 Task: Set up and use a custom snippet for frequently used HTML structures.
Action: Mouse moved to (321, 284)
Screenshot: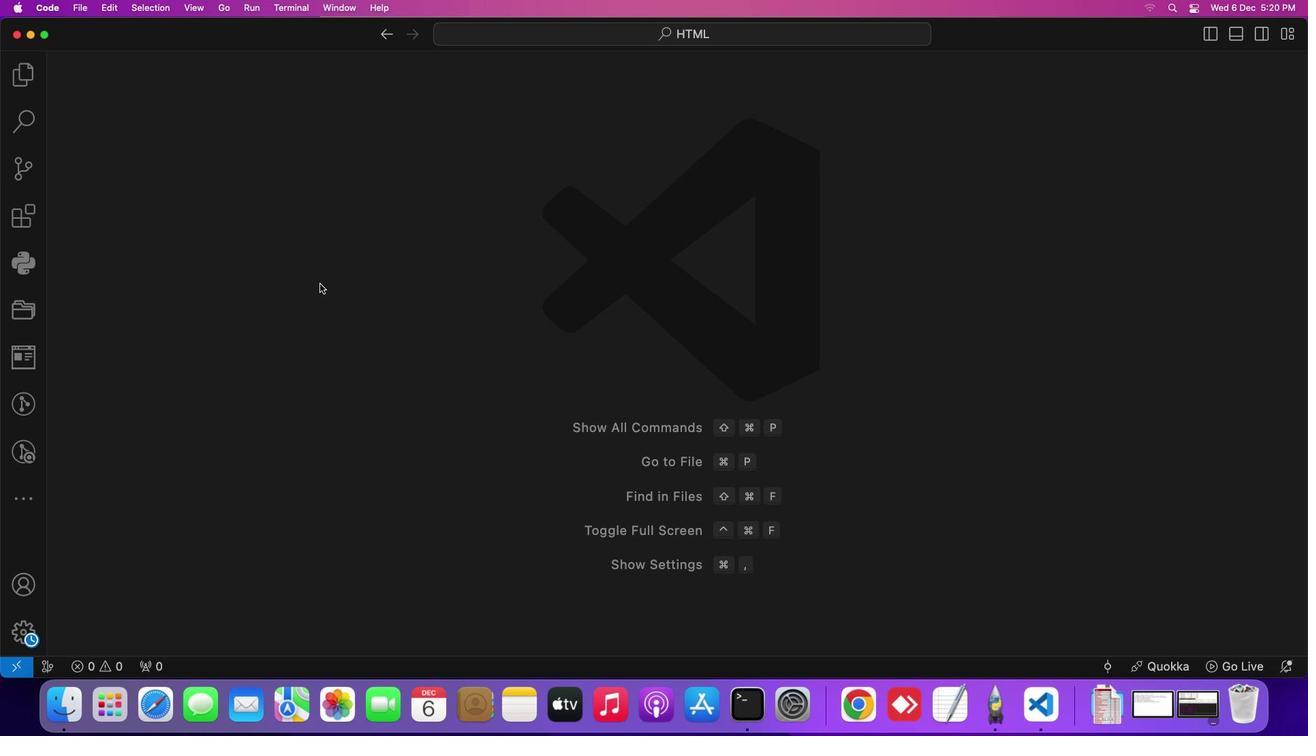 
Action: Mouse pressed left at (321, 284)
Screenshot: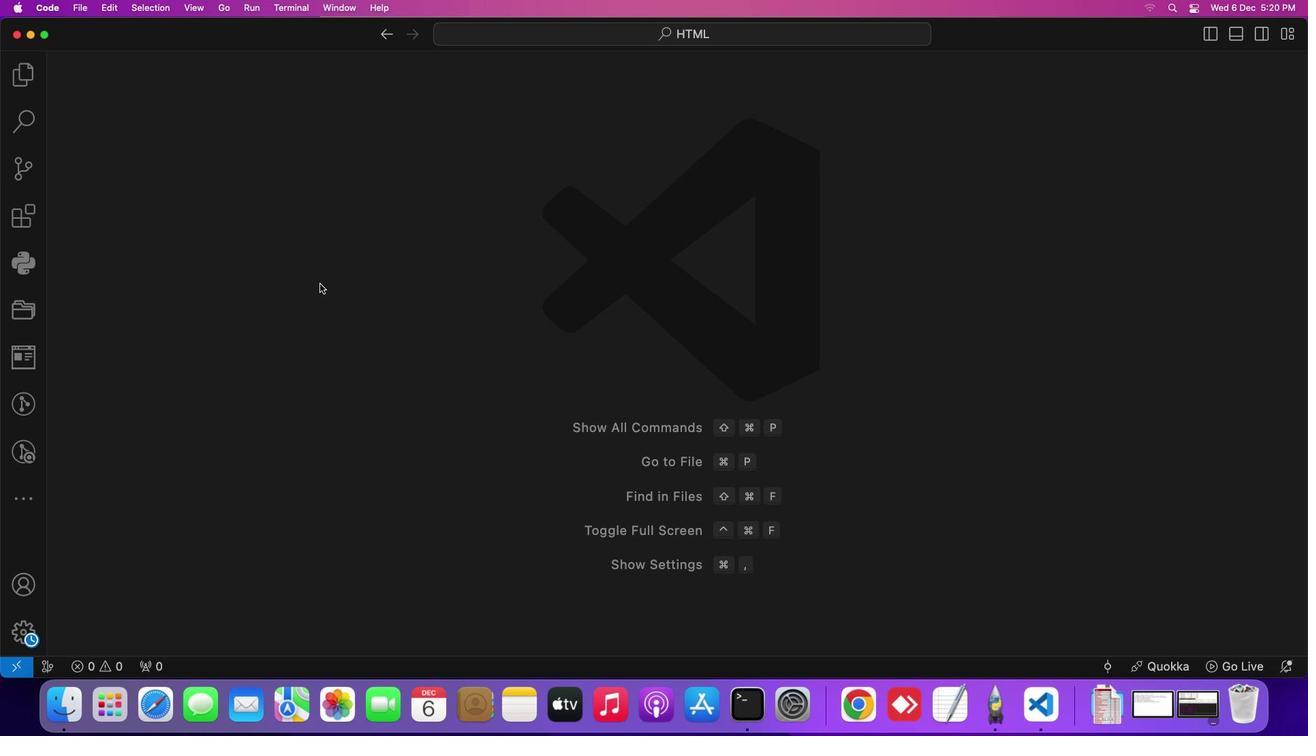 
Action: Mouse moved to (1199, 710)
Screenshot: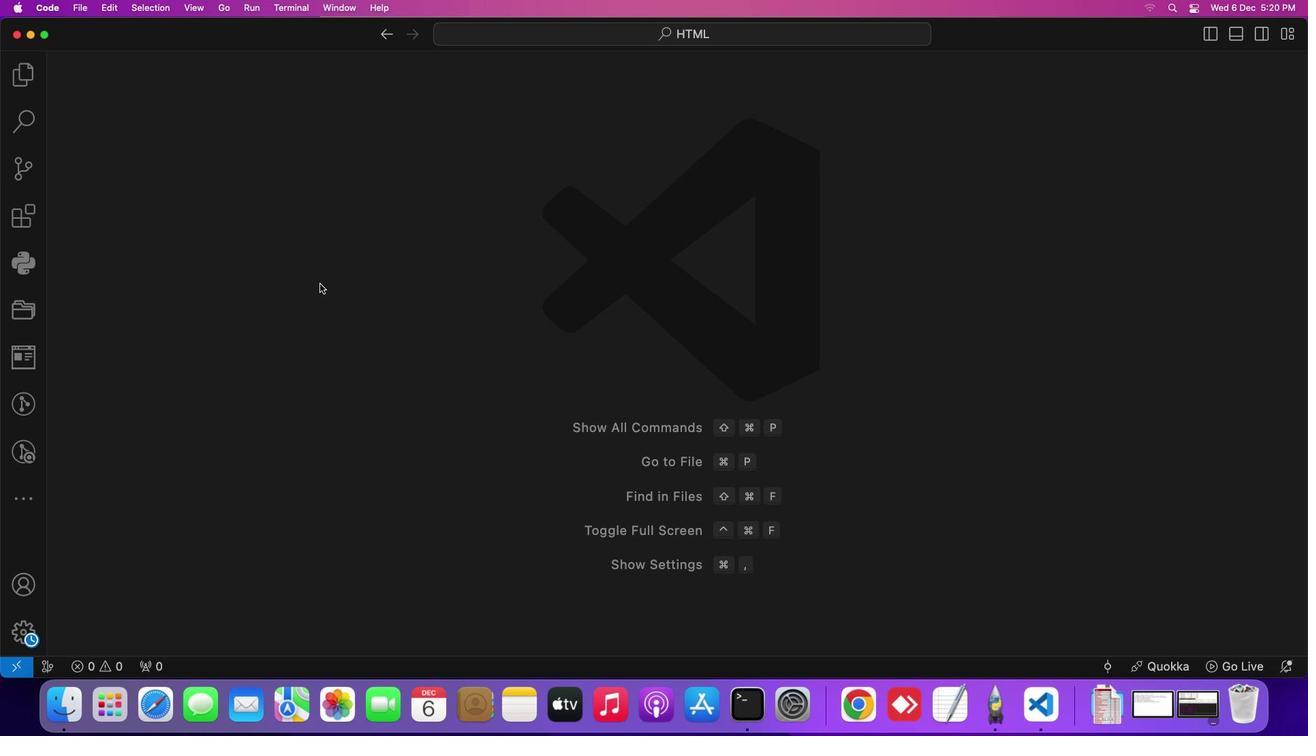 
Action: Mouse pressed left at (1199, 710)
Screenshot: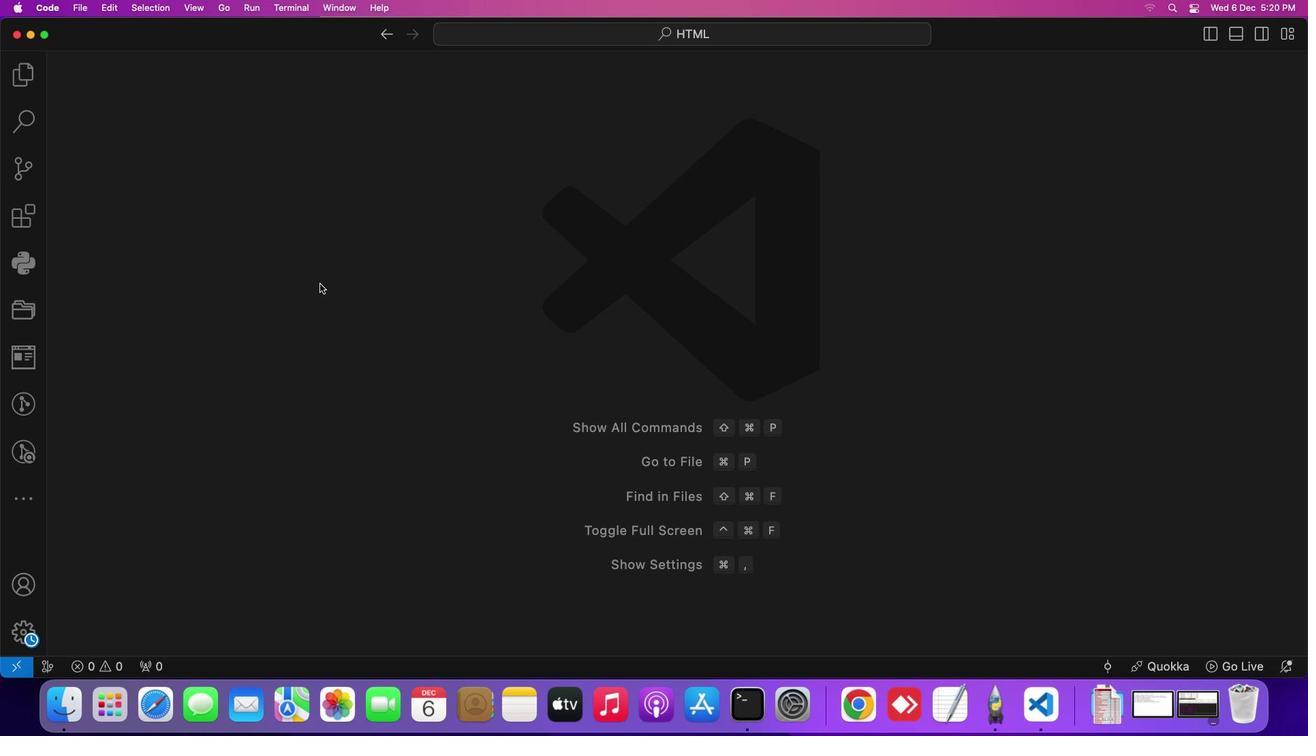 
Action: Mouse moved to (869, 548)
Screenshot: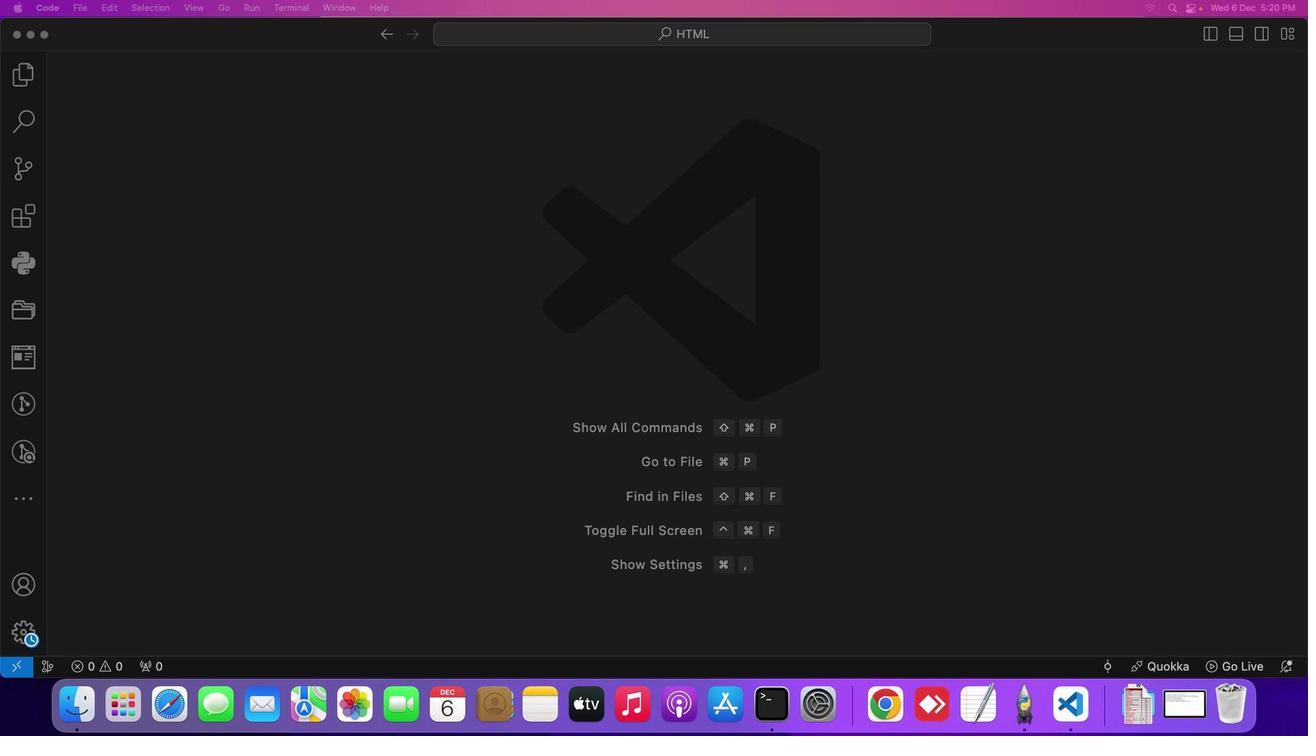 
Action: Key pressed 'y'
Screenshot: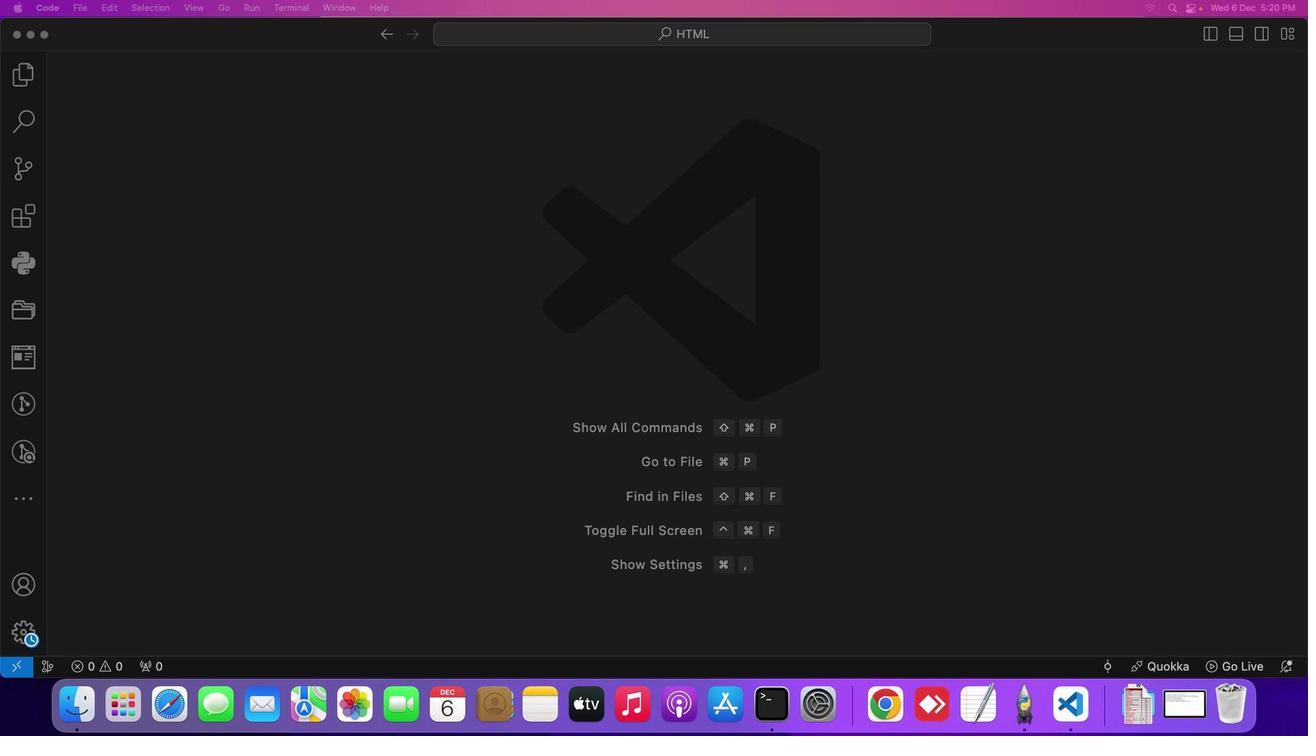 
Action: Mouse moved to (861, 522)
Screenshot: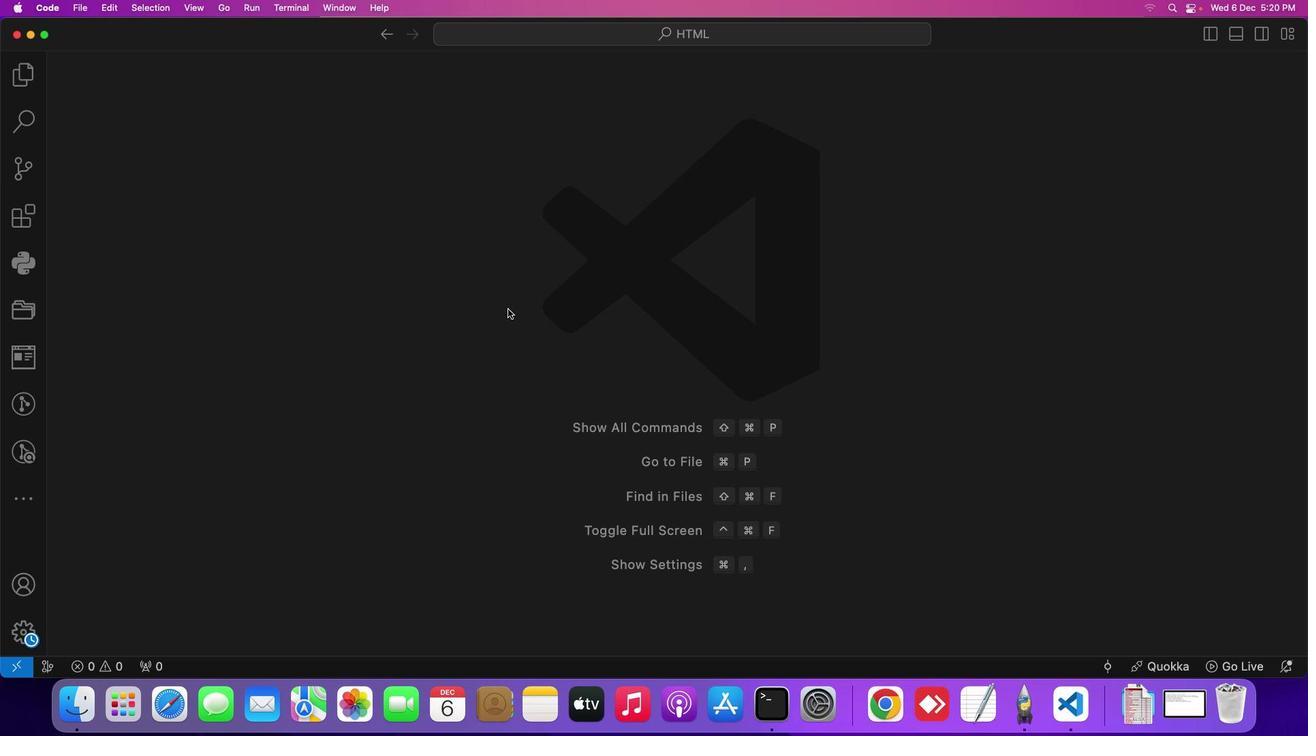 
Action: Key pressed Key.enter
Screenshot: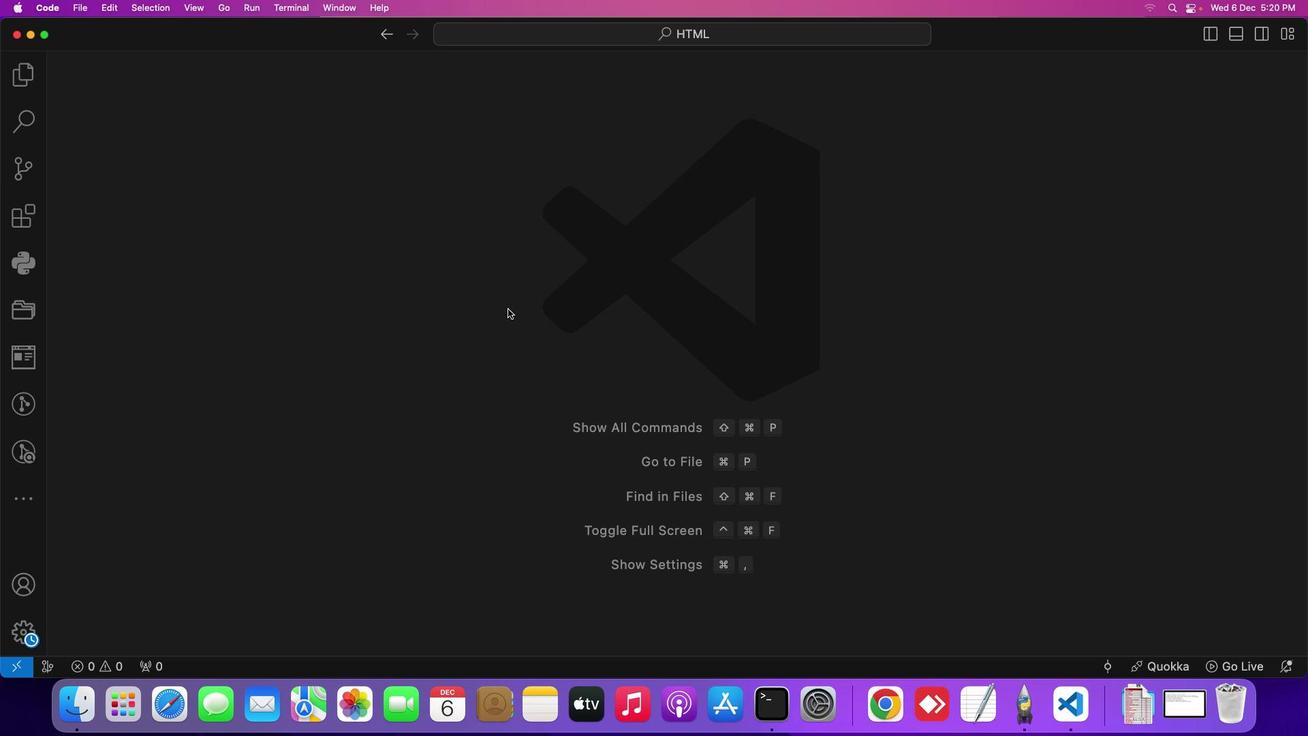 
Action: Mouse moved to (508, 309)
Screenshot: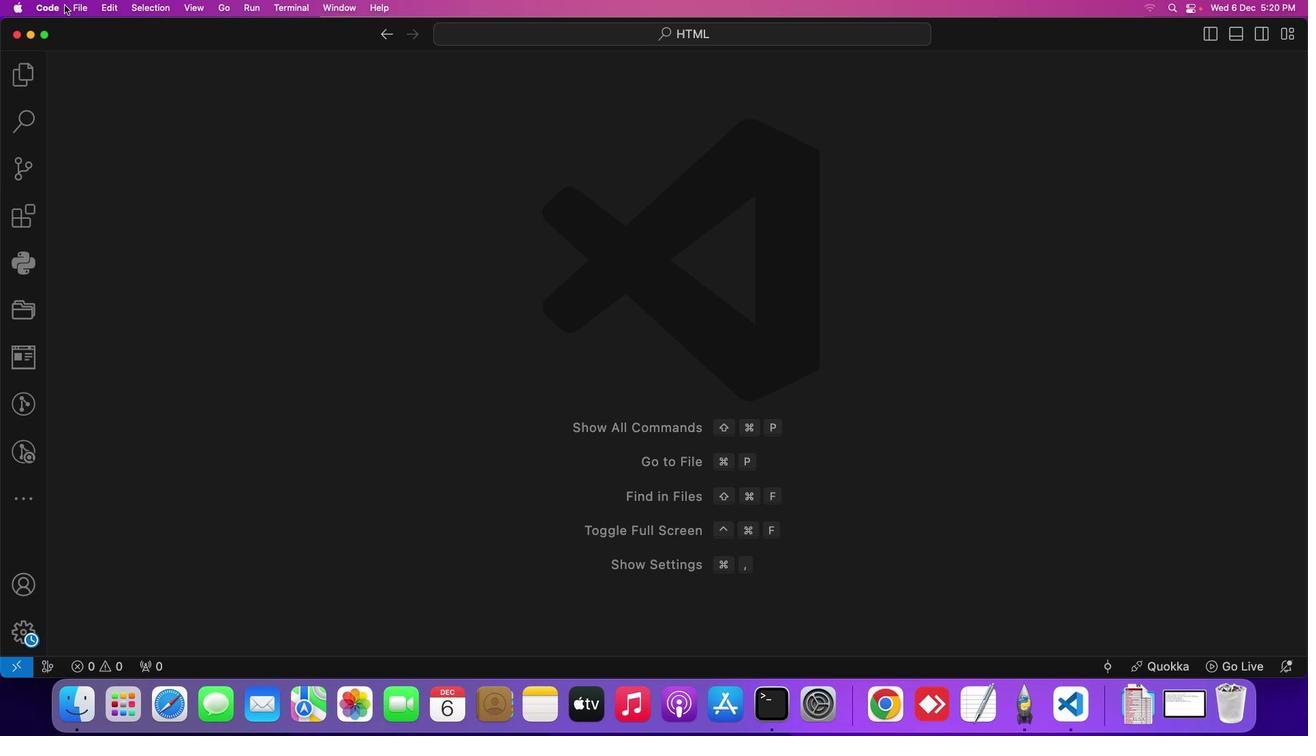 
Action: Mouse pressed left at (508, 309)
Screenshot: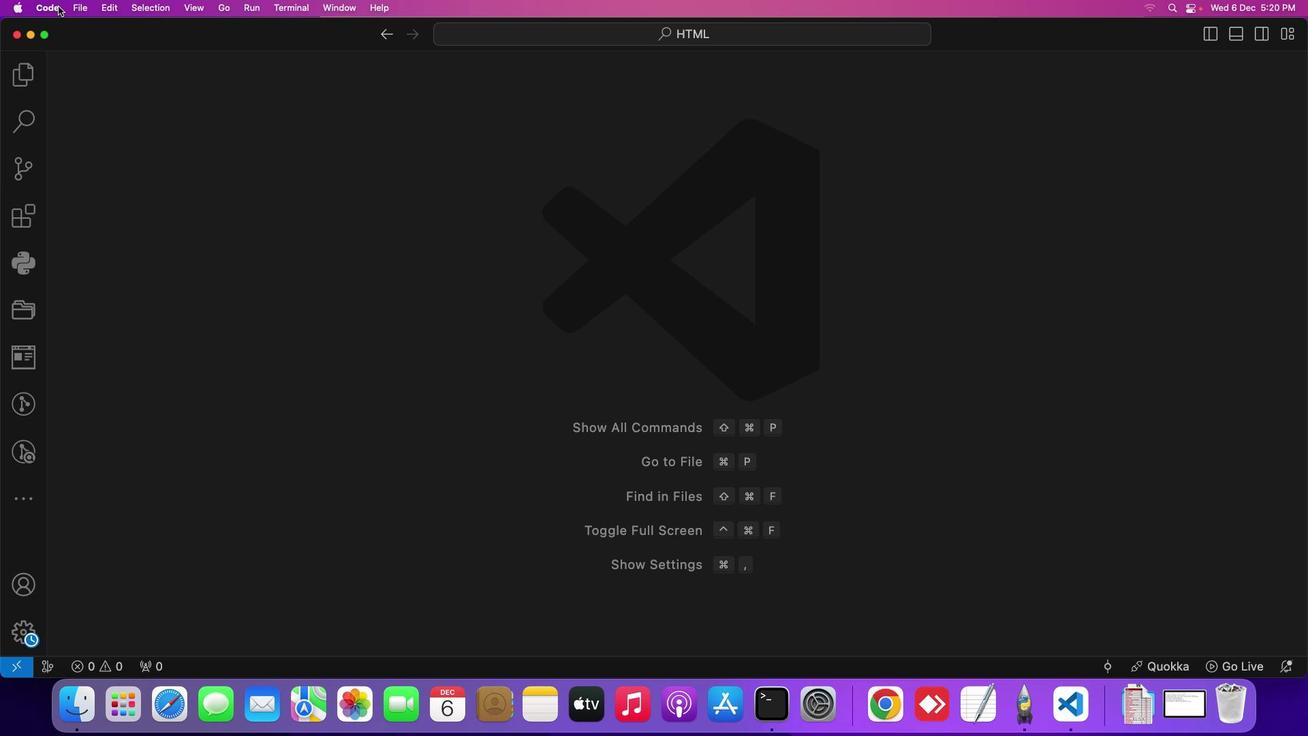 
Action: Mouse moved to (50, 8)
Screenshot: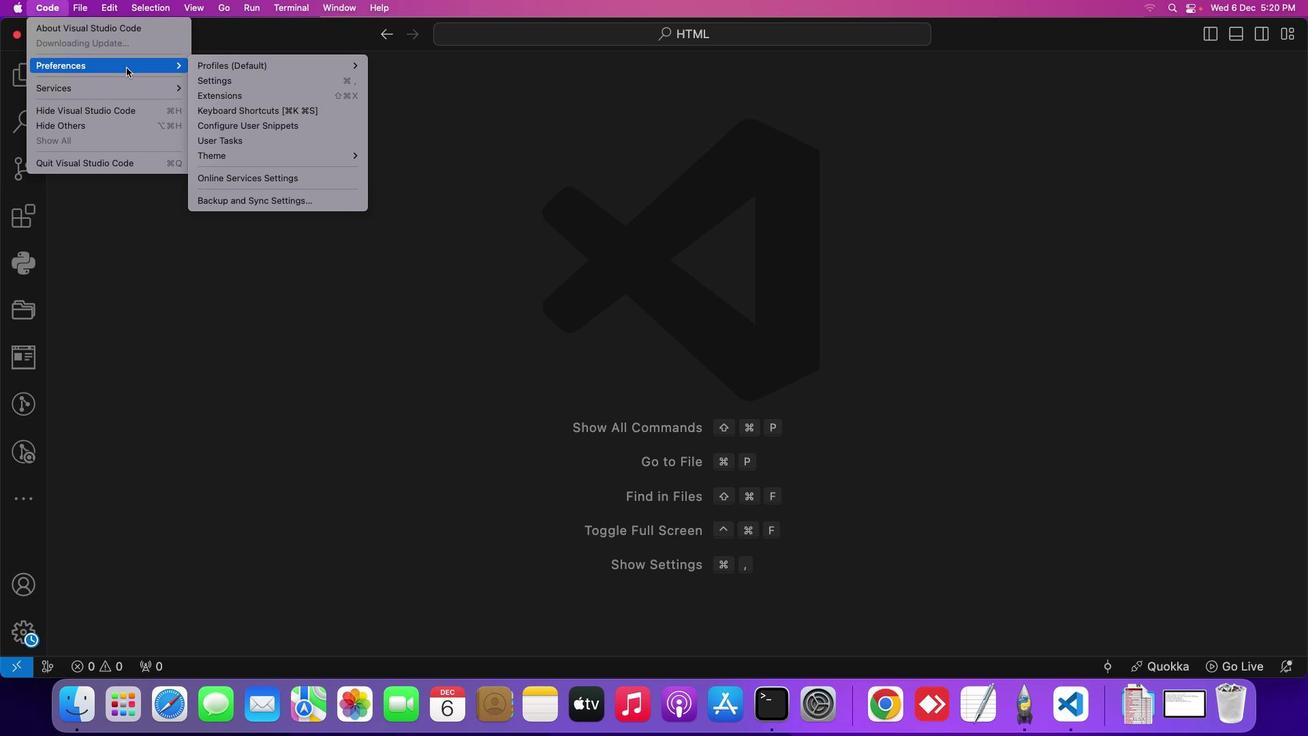 
Action: Mouse pressed left at (50, 8)
Screenshot: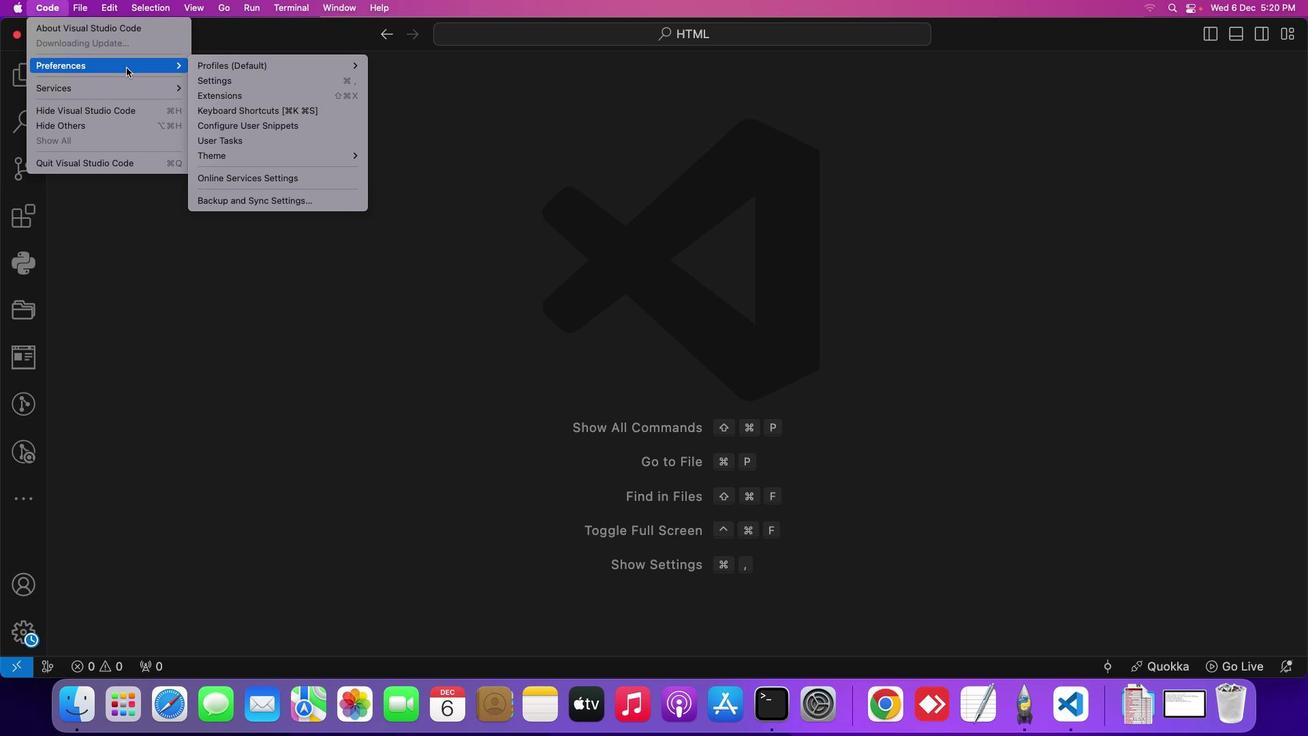 
Action: Mouse moved to (126, 68)
Screenshot: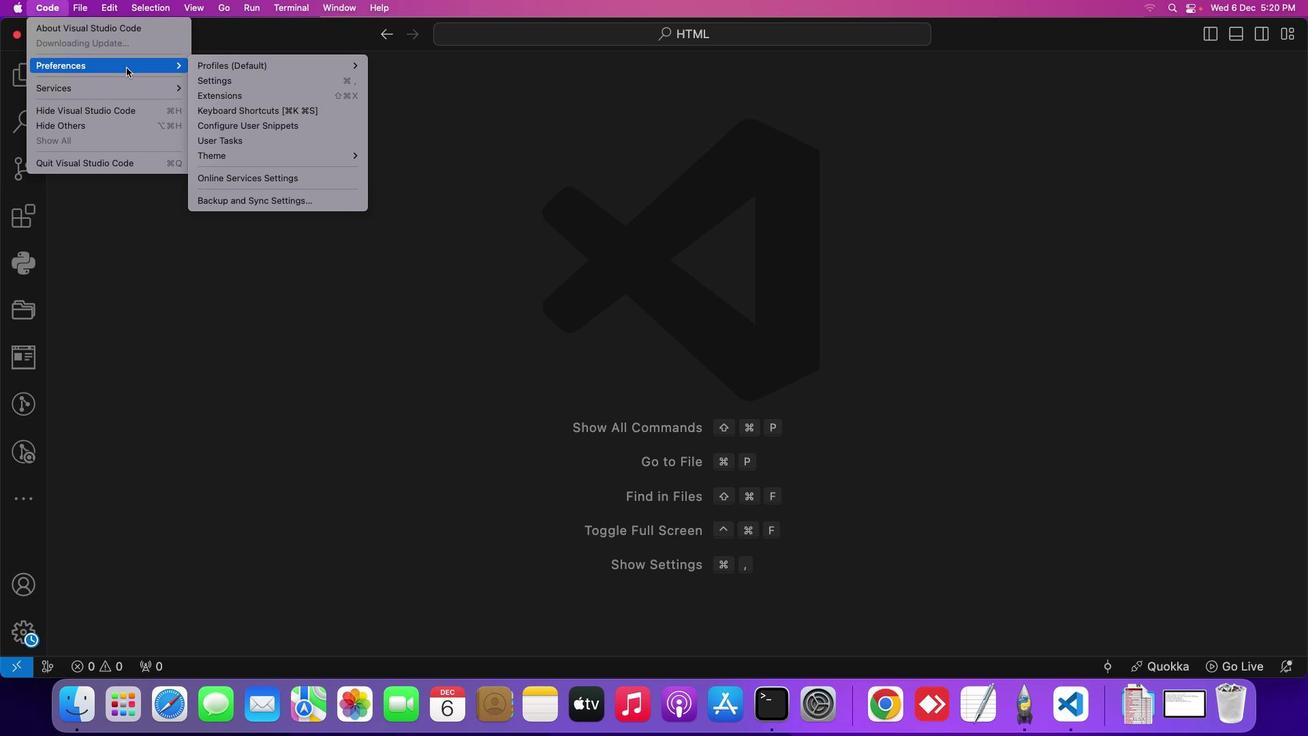 
Action: Mouse pressed left at (126, 68)
Screenshot: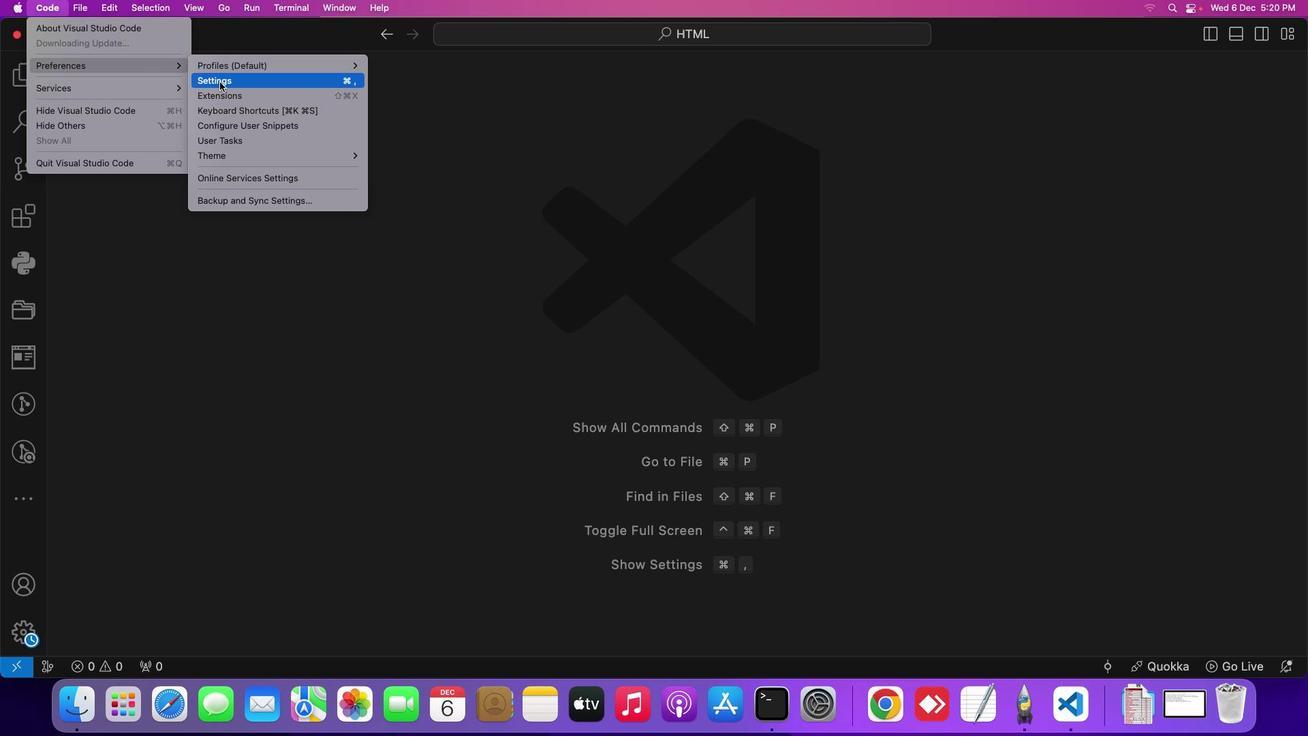 
Action: Mouse moved to (238, 126)
Screenshot: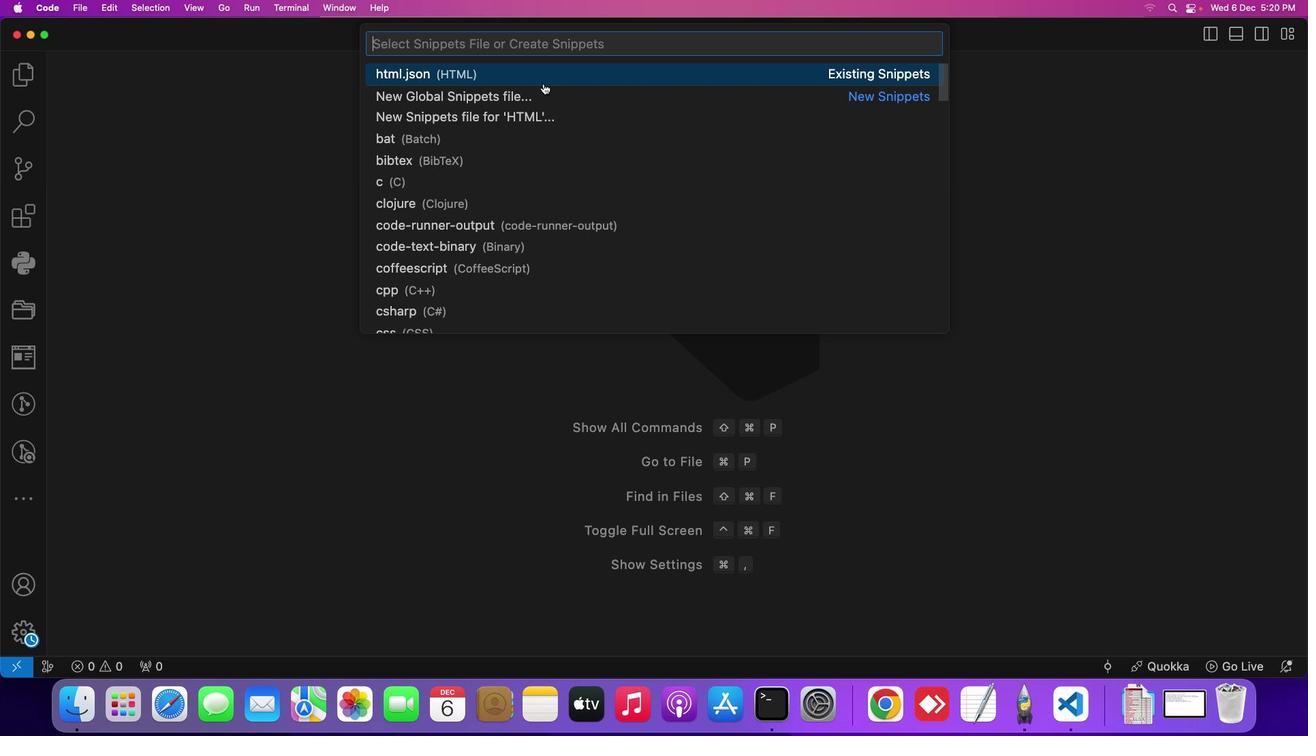 
Action: Mouse pressed left at (238, 126)
Screenshot: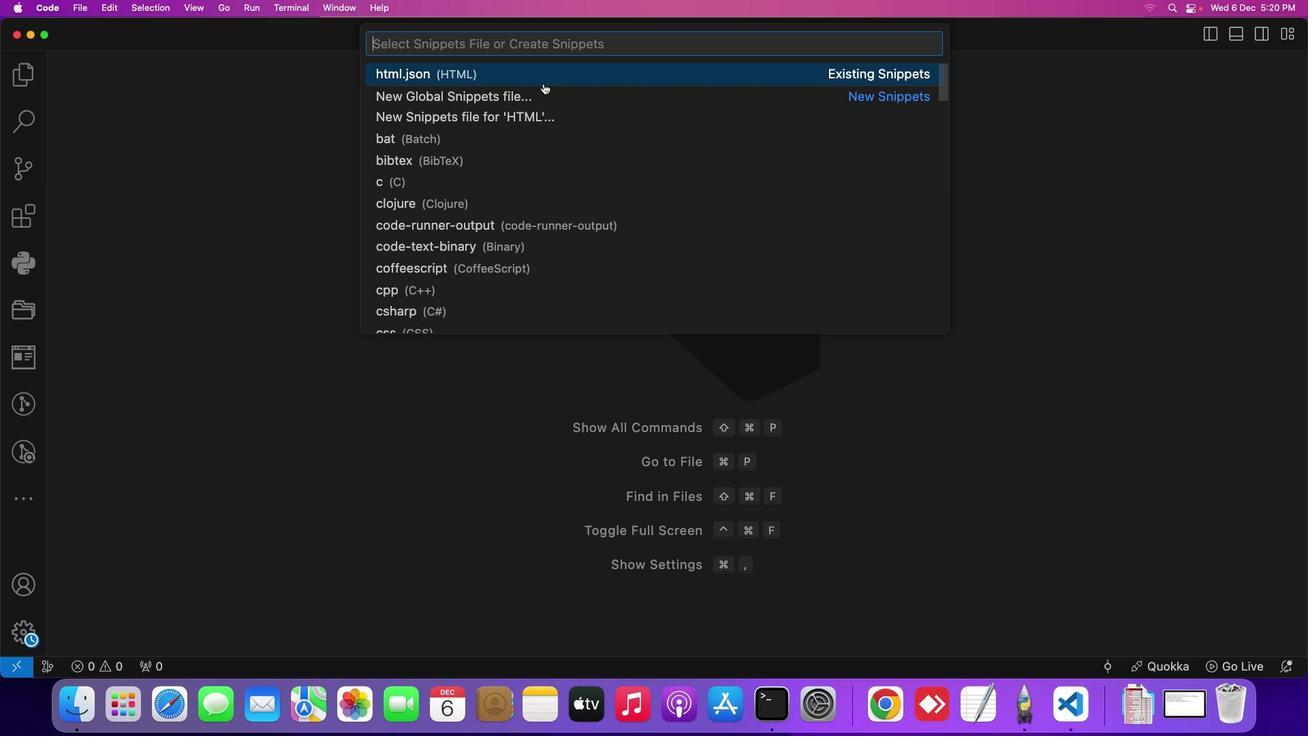 
Action: Mouse moved to (539, 77)
Screenshot: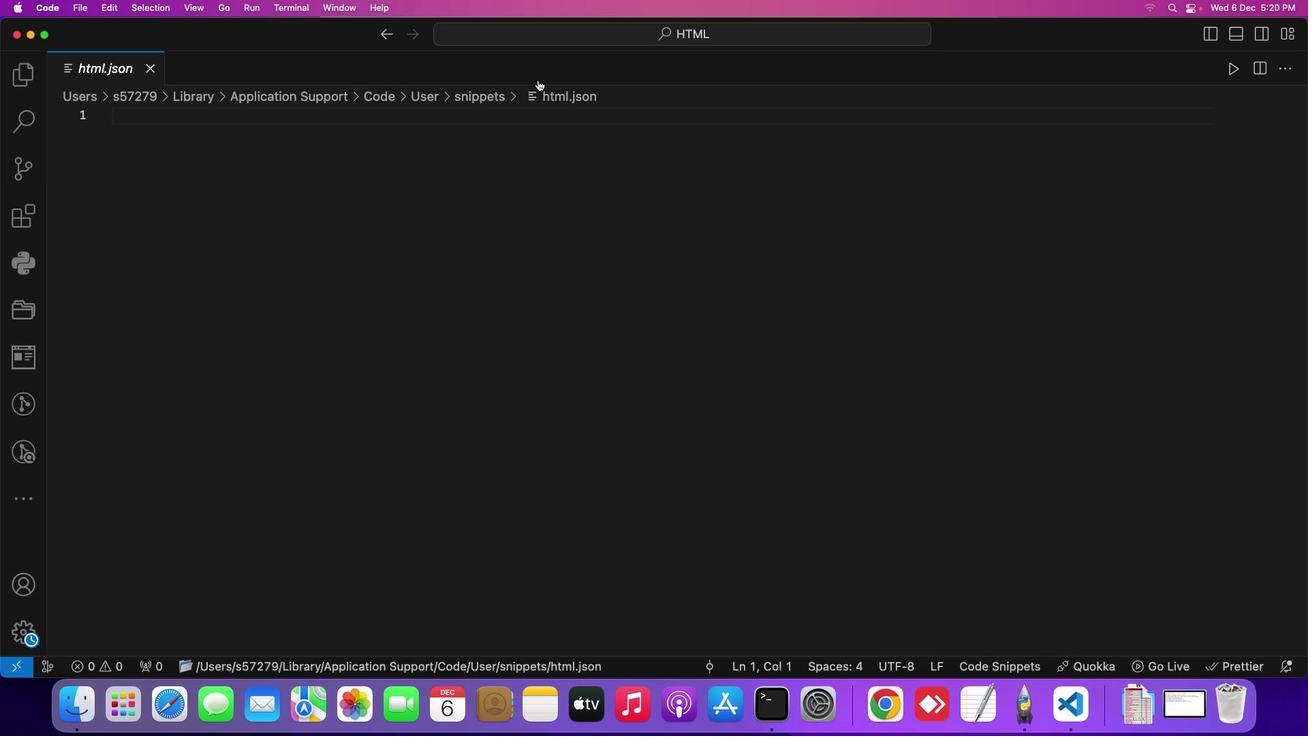 
Action: Mouse pressed left at (539, 77)
Screenshot: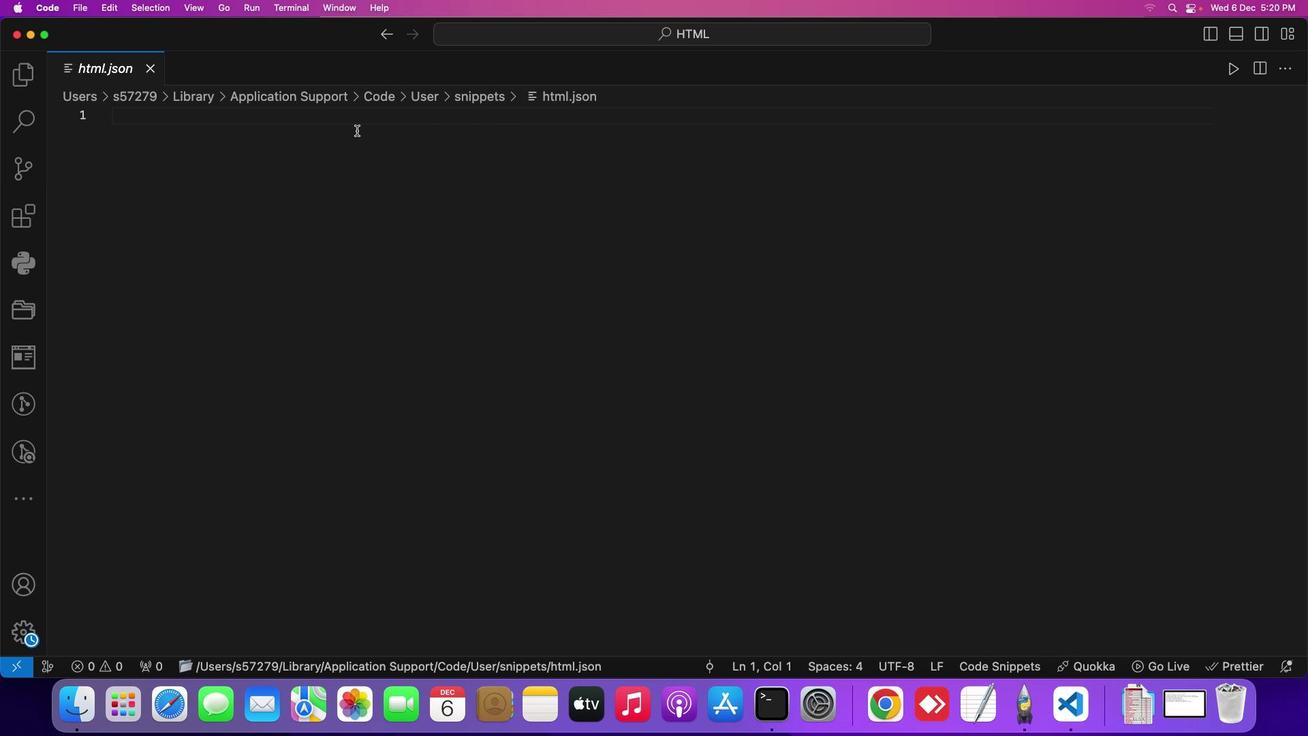 
Action: Mouse moved to (356, 130)
Screenshot: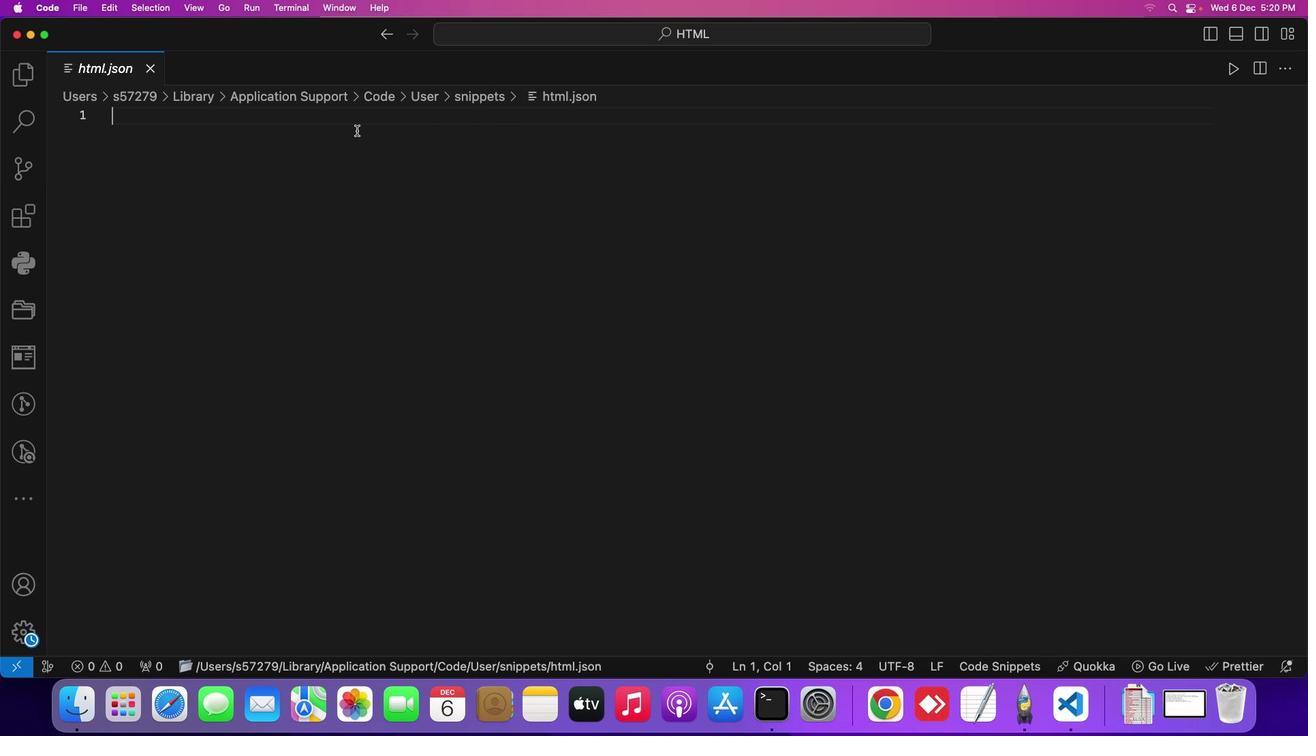 
Action: Mouse pressed left at (356, 130)
Screenshot: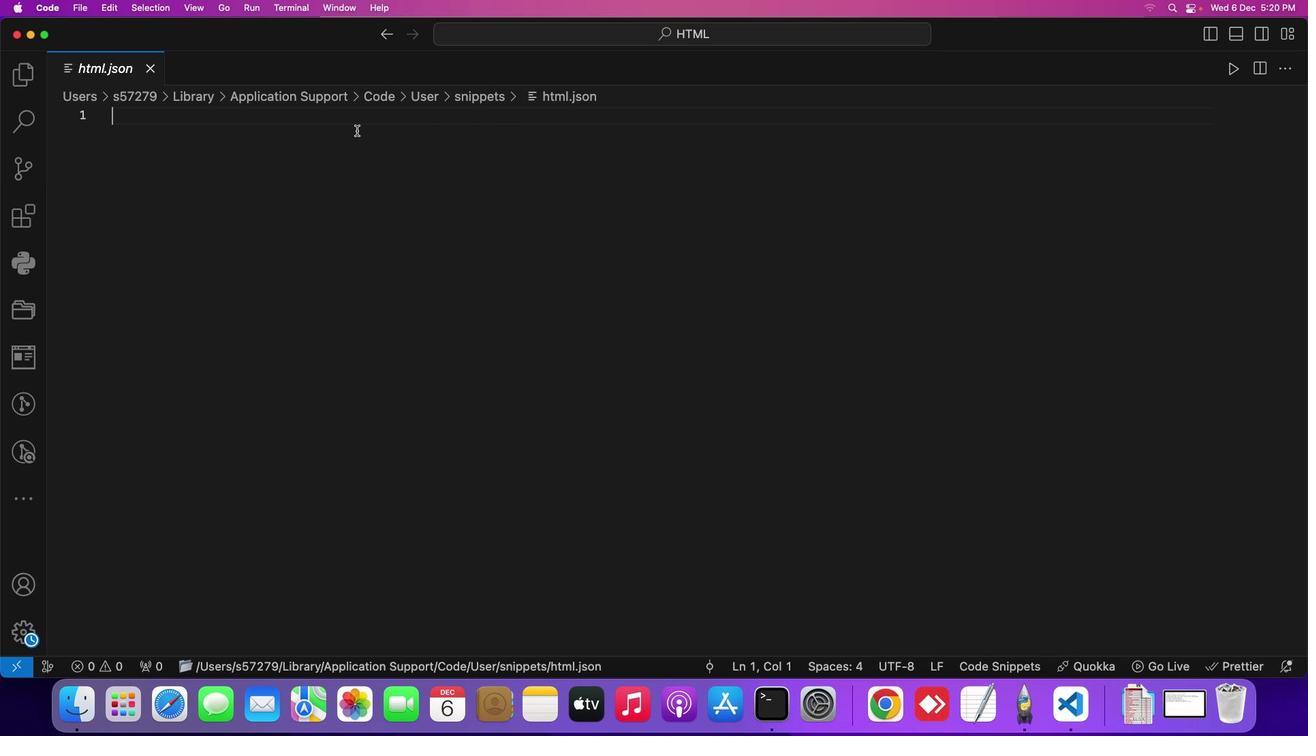 
Action: Key pressed Key.shift_r'{'Key.enter'/''/'Key.spaceKey.shift_r'H''T''M''L'Key.spaceKey.shift_r'S''n''i''p''p''e''t''s'Key.enterKey.enterKey.shift_r'"'Key.shift_r'F''r''e''q''u''e''n''t''l''y'Key.space'u''s'Key.backspaceKey.backspaceKey.shift_r'U''s''e''d'Key.spaceKey.shift_r'H''T''M''L'Key.rightKey.shift_r':'Key.spaceKey.shift_r'{'Key.enterKey.shift_r'"''p''r''e''f''i''x'Key.rightKey.shift_r':'Key.spaceKey.shift_r'"''m''y''h''t''m''l'Key.right','Key.enterKey.shift_r'"''b''o''d''y'Key.rightKey.shift_r':'Key.space'['Key.enterKey.shift_r'"'Key.shift_r'>'Key.backspaceKey.shift_r'<'Key.shift_r'!'Key.shift_r'D''O''C''T''Y''P''E'Key.space'h''t''m''l'Key.shift_r'>'Key.right','Key.enterKey.shift_r'<''h'Key.backspaceKey.backspaceKey.shift_r'"'Key.shift_r'<''h''t''m''l'Key.space'l''a''n''g''=''\\'Key.shift_r'"''e''n''\\'Key.rightKey.shift_r'>'Key.shift_r'"'','Key.enterKey.shift_r'<'Key.backspaceKey.shift_r'"'Key.shift_r'<''h''e''a''d'Key.rightKey.leftKey.shift_r'>'Key.right','Key.enterKey.shift_r'"'Key.spaceKey.shift_r'<''m''e''t''a'Key.space'c''h''a''r''s''e''t''=''\\'Key.shift_r'"'Key.shift_r'U''T''F''-''8''\\'Key.rightKey.shift_r'>'Key.shift_r'"'','Key.enterKey.shift_r'"'Key.spaceKey.shift_r'<''m''e''t''a'Key.space'n''a''m''e''=''\\'Key.shift_r'"''v''i''e''w''p''o''r''t''\\'Key.rightKey.space'c''o''n''t''e''n''t''=''\\'Key.shift_r'"''w''i''d''t''h''=''d''e''v''i''c''e''-''w''i''d''t''h'','Key.space'i''n''i''t''i''a''l''-''s''c''a''l''e''=''1''.''0''\\'Key.shift_r'"'Key.shift_r'>'Key.shift_r'"'','Key.enterKey.shift_r'"'Key.spaceKey.shift_r'<''t''i''t''l''e'Key.shift_r'>'Key.shift_r'$'Key.shift_r'{''1'Key.shift_r':'Key.shift_r'D''o''c''u''m''e''n''t'Key.shift_r'}'Key.shift_r'<''/''t''i''t''l''e'Key.shift_r'>'Key.right','Key.enterKey.shift_r'"'Key.shift_r'<''/''h''e''a''d'Key.shift_r'>'Key.right','Key.enterKey.shift_r'<'Key.backspaceKey.shift_r'"'Key.shift_r'<''b''o''d''y'Key.shift_r'>'Key.right','Key.enterKey.shift_r'"'Key.spaceKey.shift_r'$''0'Key.right','Key.enterKey.shift_r'"'Key.shift_r'<''/''b''o''d''y'Key.shift_r'>'Key.right','Key.enterKey.shift_r'"'Key.shift_r'<''/''h''t''m''l'Key.shift_r'>'Key.down','Key.enterKey.shift_r'"''d''e''s''c''r''i''p''t''i''o''n'Key.rightKey.shift_r':'Key.spaceKey.shift_r'"'Key.shift_r'I''n''s''e''r''t''s'Key.space'a'Key.space'f''r''e''q''u''e''n''c''t''l''y'Key.space'u''s''e''d'Key.spaceKey.shift_r'H''T''M''L'Key.space's''t''r''u''c''t''u''r''e'Key.downKey.down
Screenshot: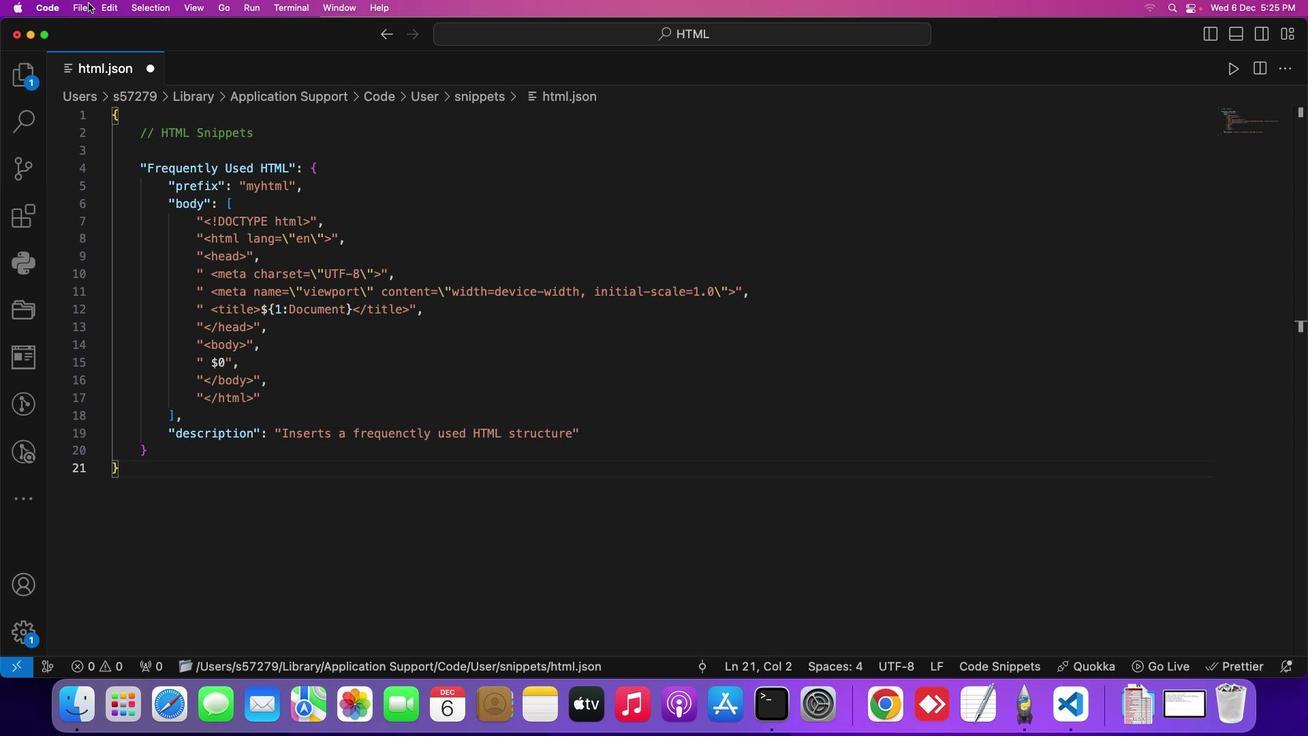 
Action: Mouse moved to (83, 4)
Screenshot: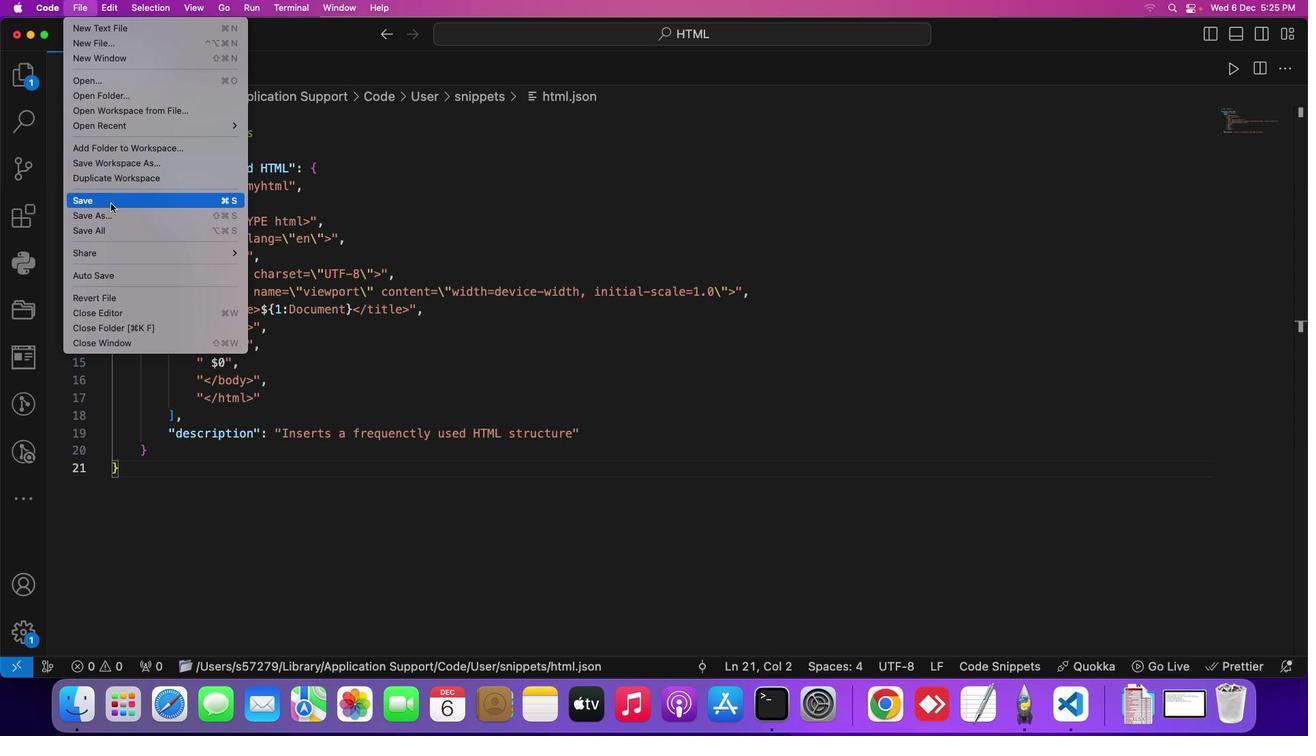 
Action: Mouse pressed left at (83, 4)
Screenshot: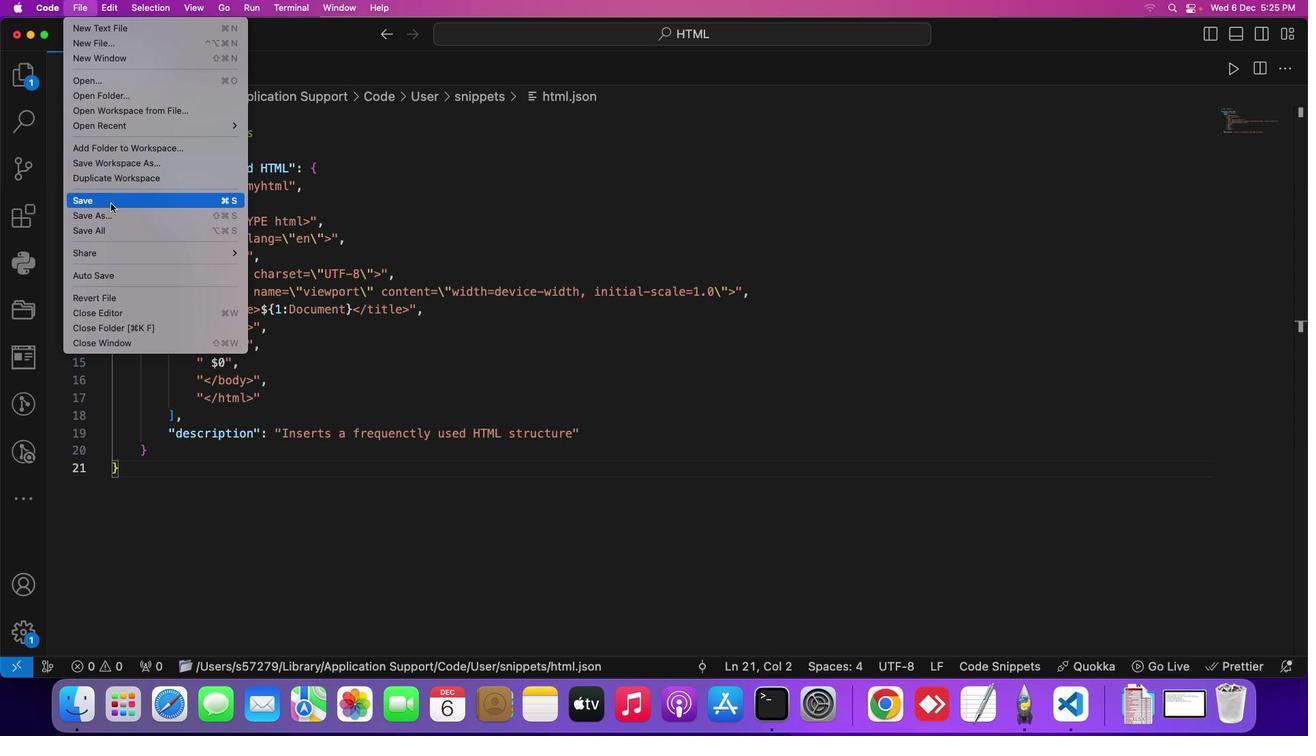 
Action: Mouse moved to (110, 202)
Screenshot: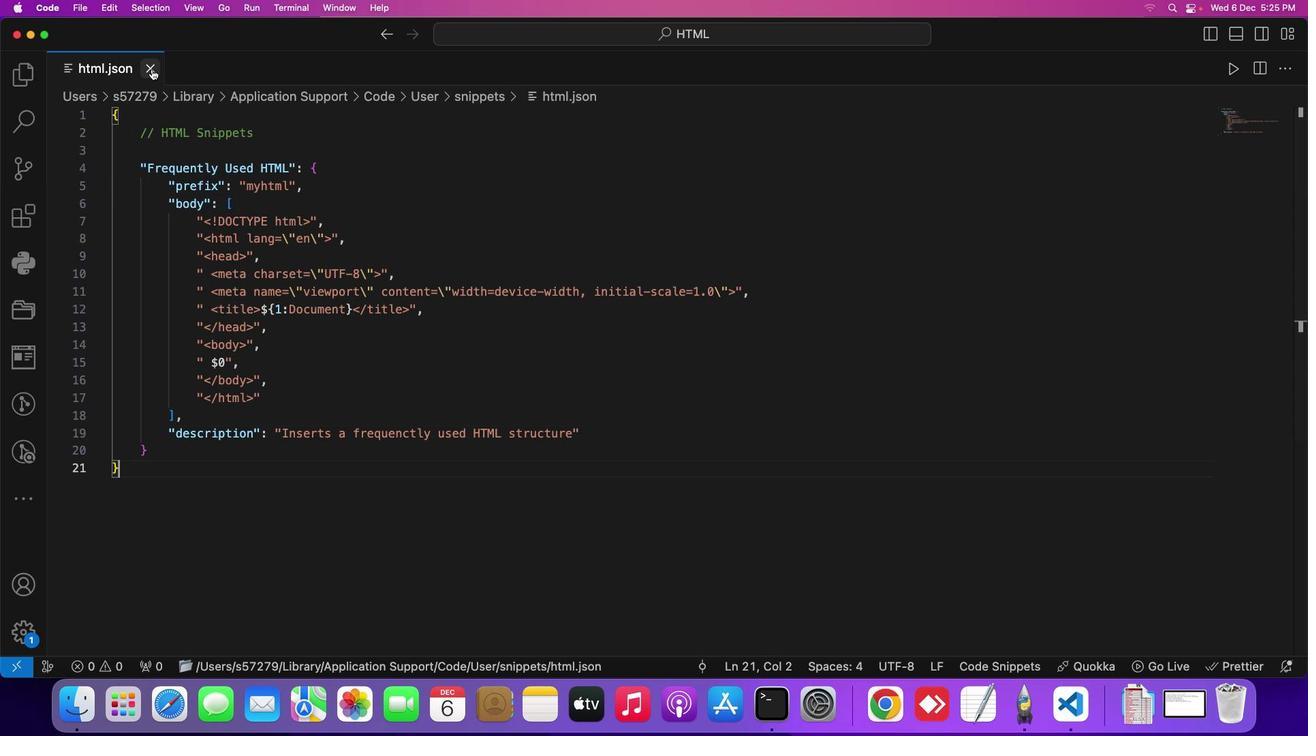 
Action: Mouse pressed left at (110, 202)
Screenshot: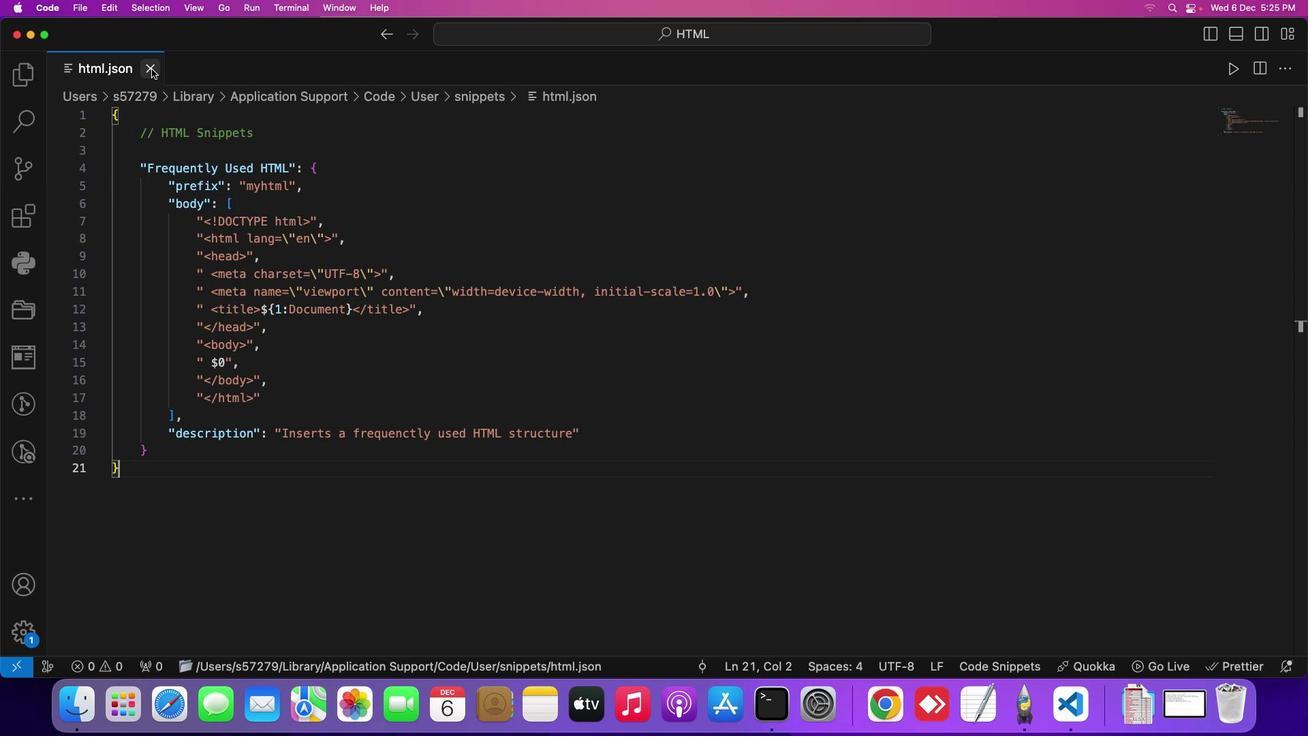 
Action: Mouse moved to (152, 69)
Screenshot: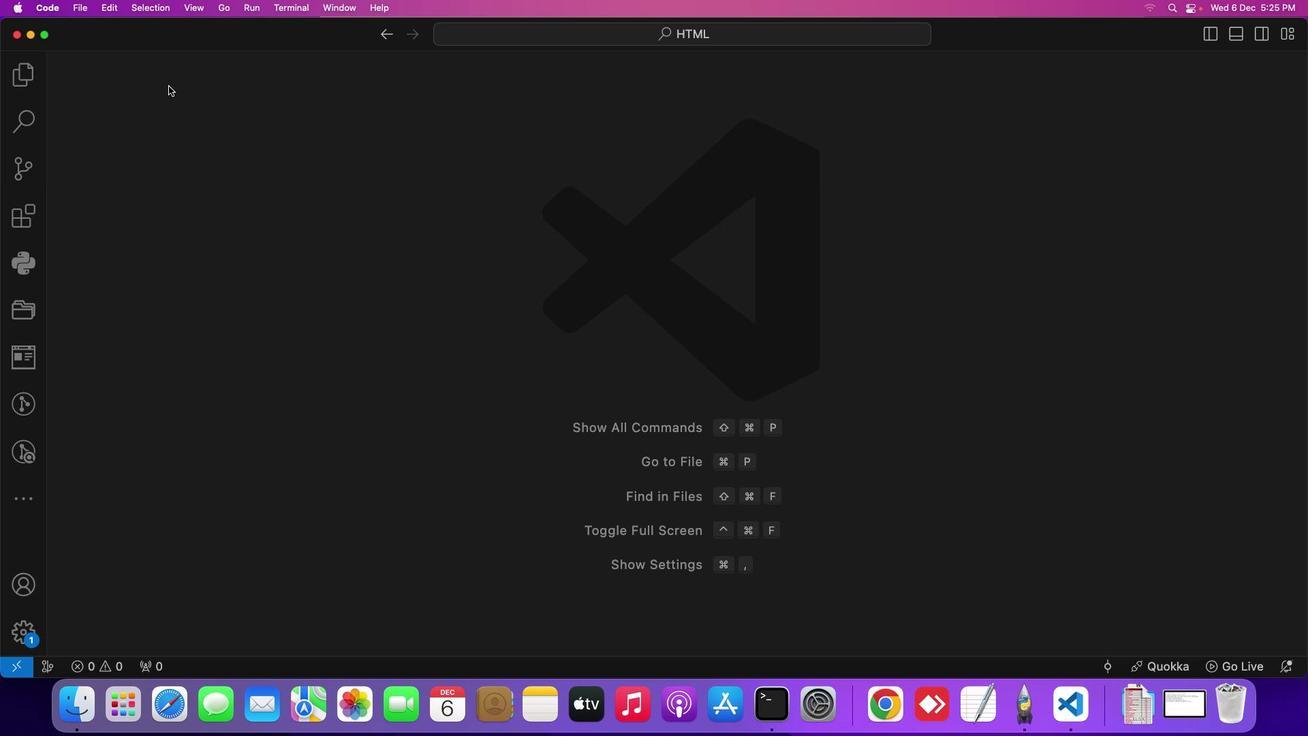 
Action: Mouse pressed left at (152, 69)
Screenshot: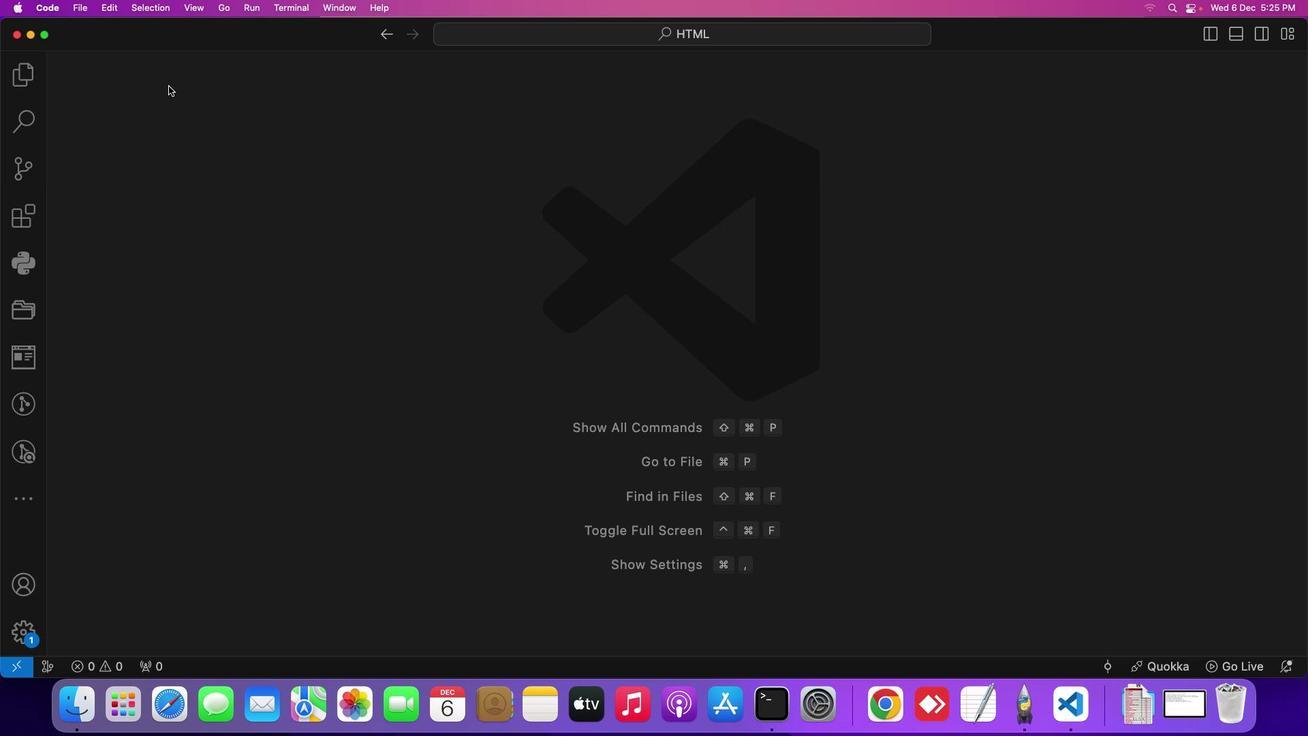 
Action: Mouse moved to (169, 85)
Screenshot: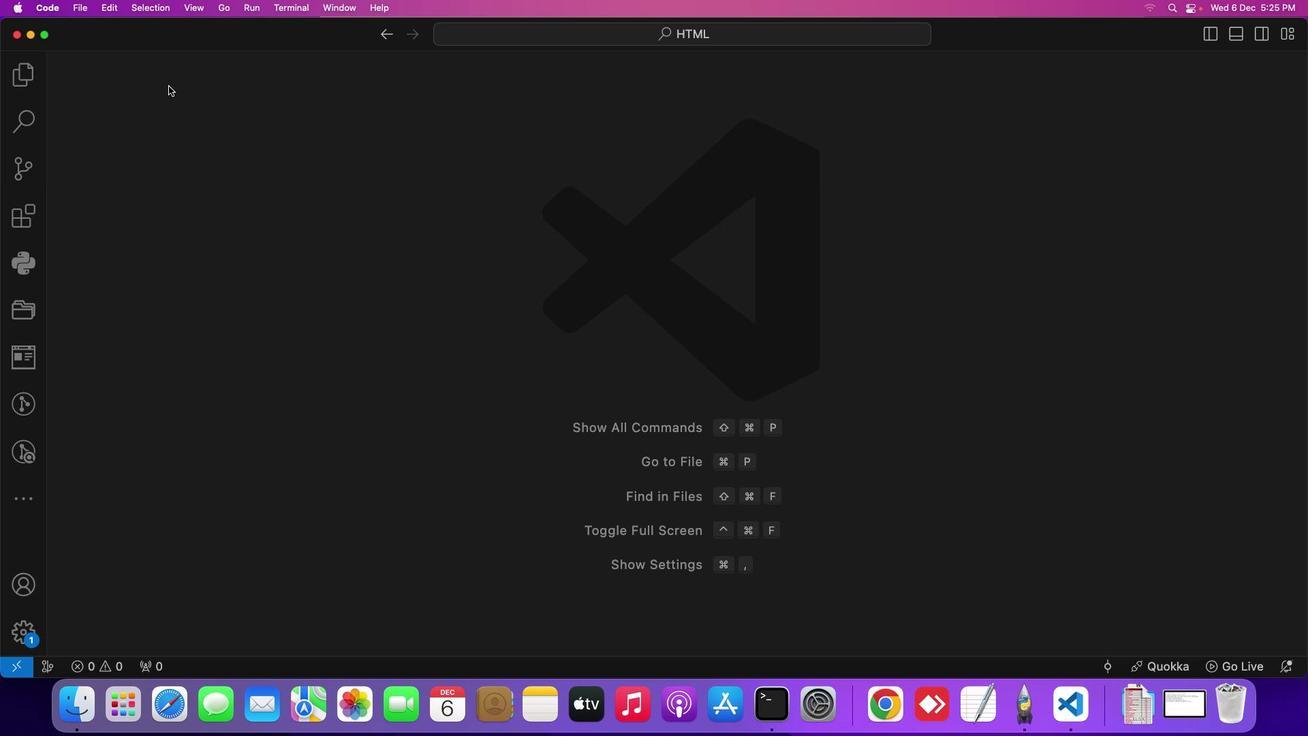 
